 Task: Filter the workflow runs by the status "skipped" in the repository "Javascript".
Action: Mouse moved to (979, 152)
Screenshot: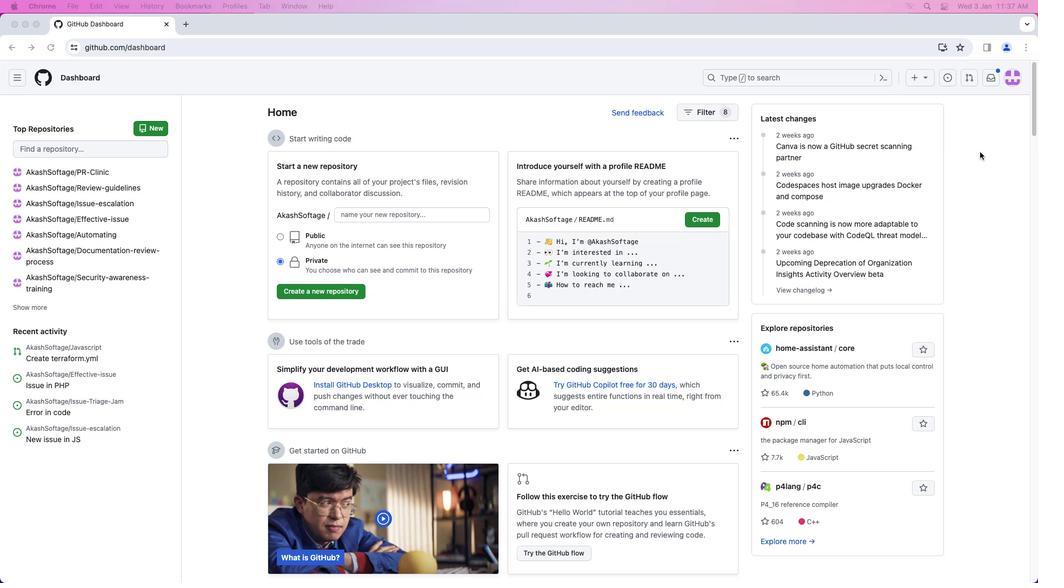
Action: Mouse pressed left at (979, 152)
Screenshot: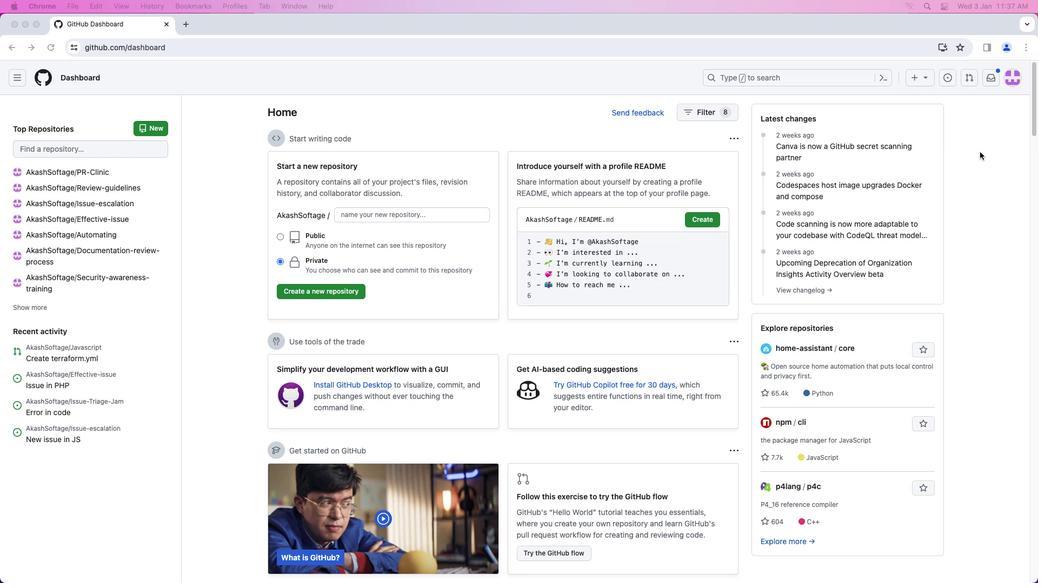 
Action: Mouse moved to (1014, 77)
Screenshot: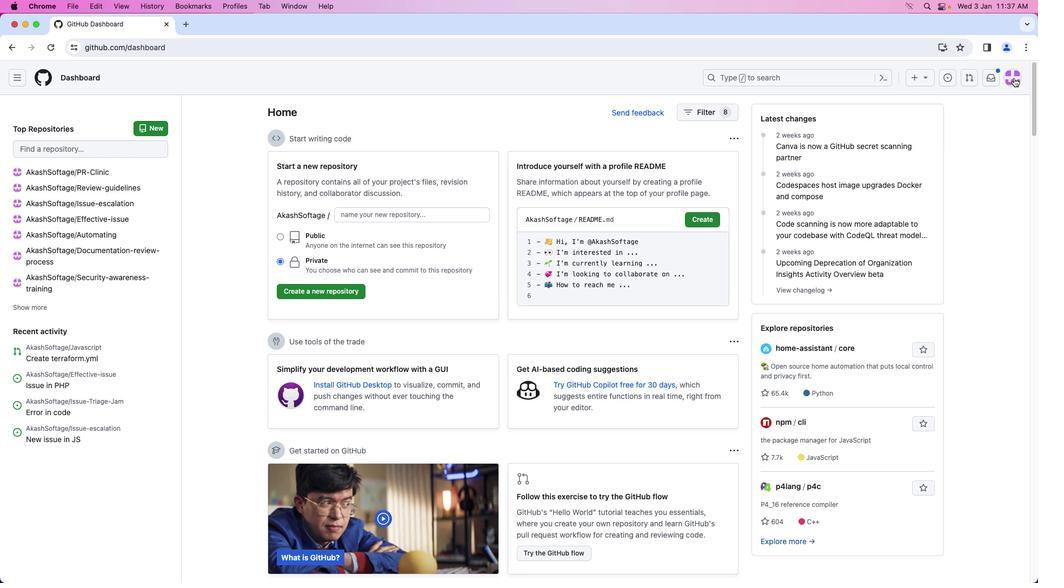 
Action: Mouse pressed left at (1014, 77)
Screenshot: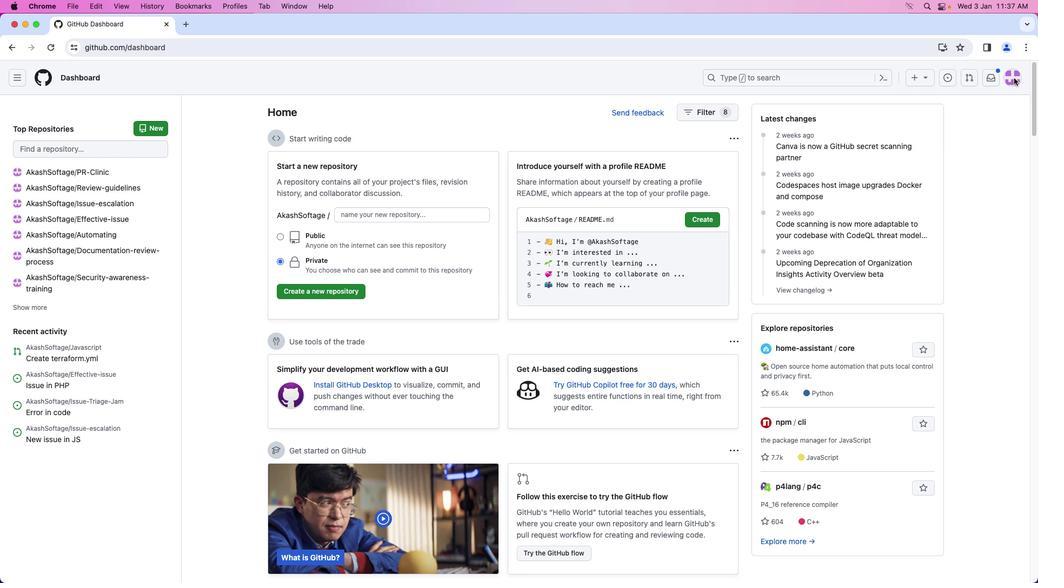 
Action: Mouse moved to (952, 168)
Screenshot: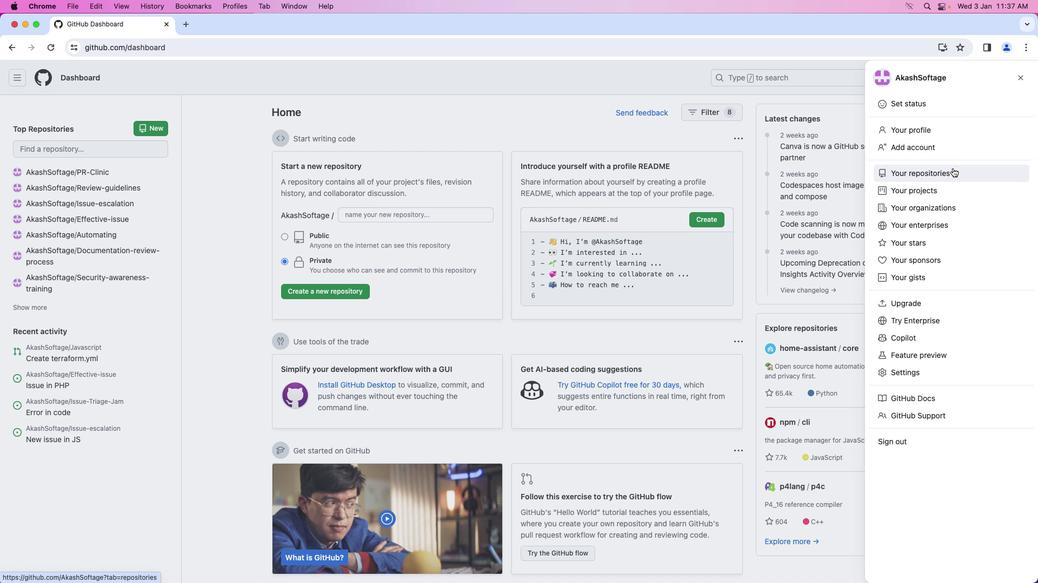
Action: Mouse pressed left at (952, 168)
Screenshot: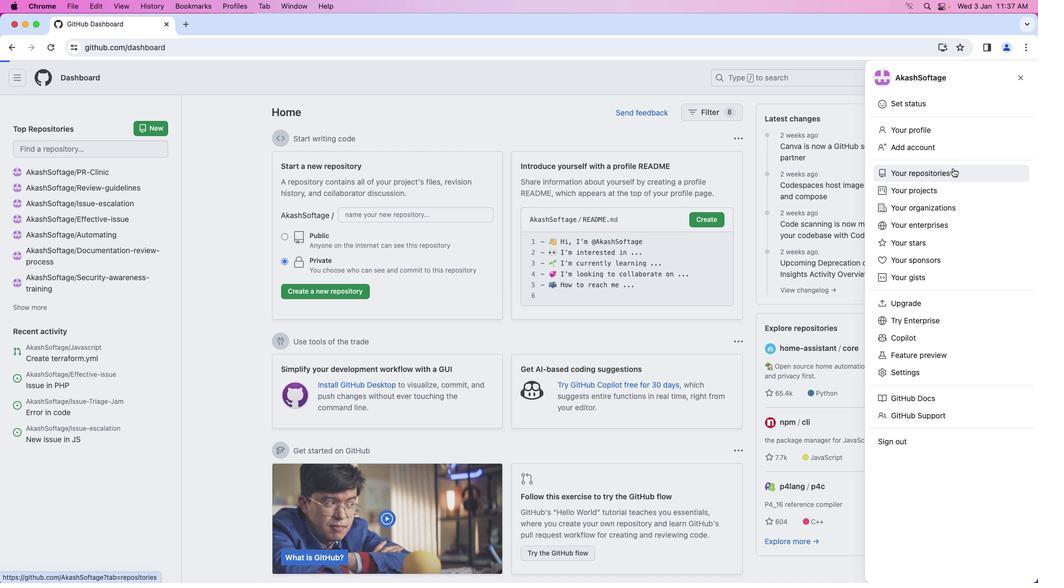 
Action: Mouse moved to (390, 178)
Screenshot: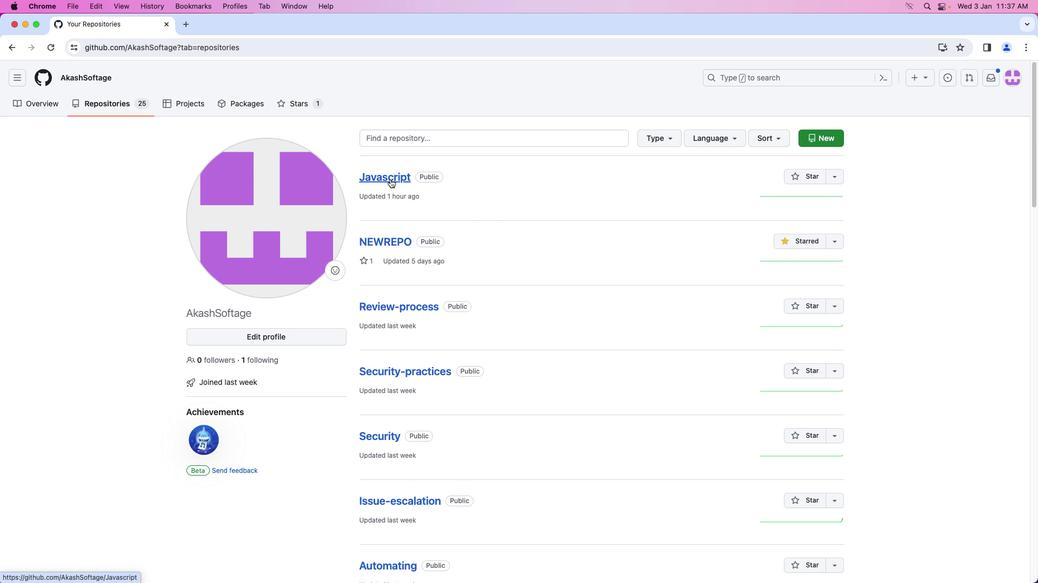 
Action: Mouse pressed left at (390, 178)
Screenshot: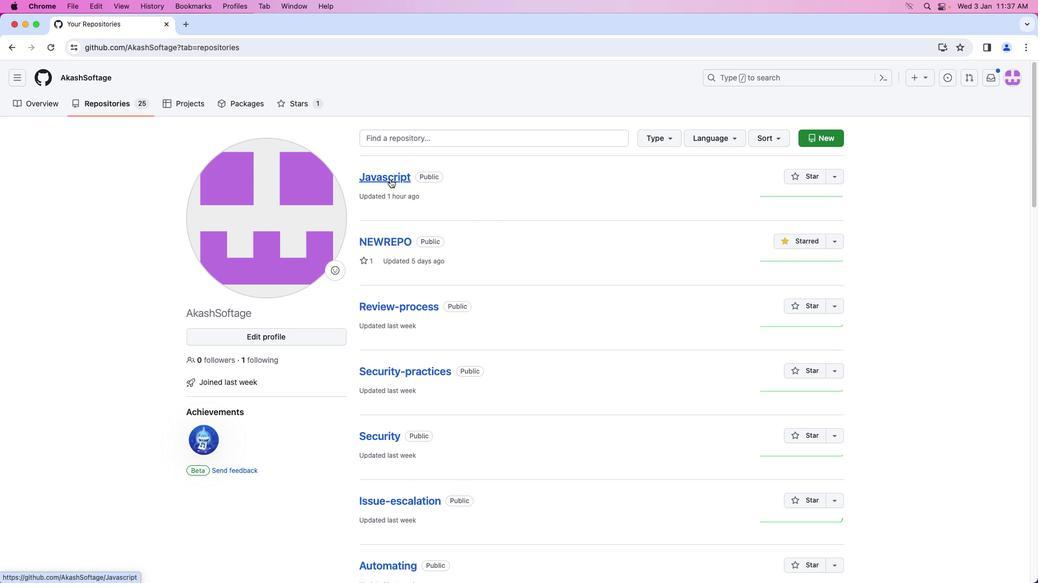 
Action: Mouse moved to (223, 110)
Screenshot: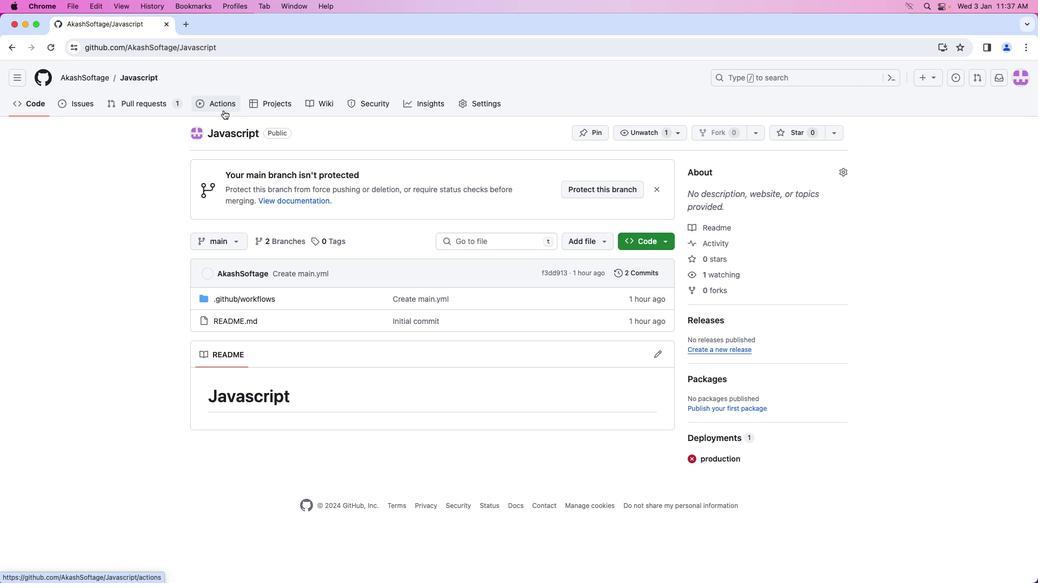
Action: Mouse pressed left at (223, 110)
Screenshot: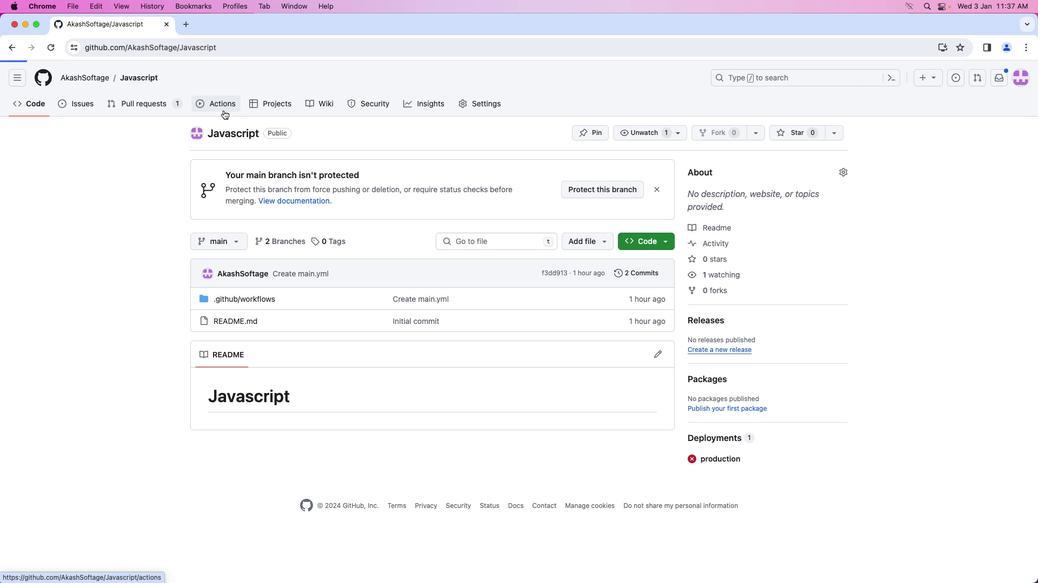 
Action: Mouse moved to (772, 184)
Screenshot: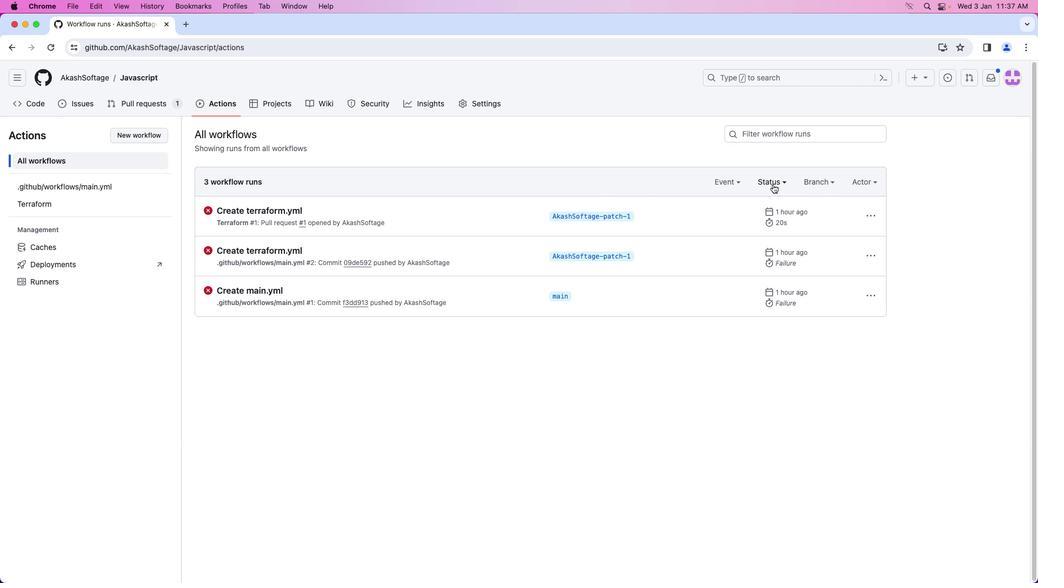 
Action: Mouse pressed left at (772, 184)
Screenshot: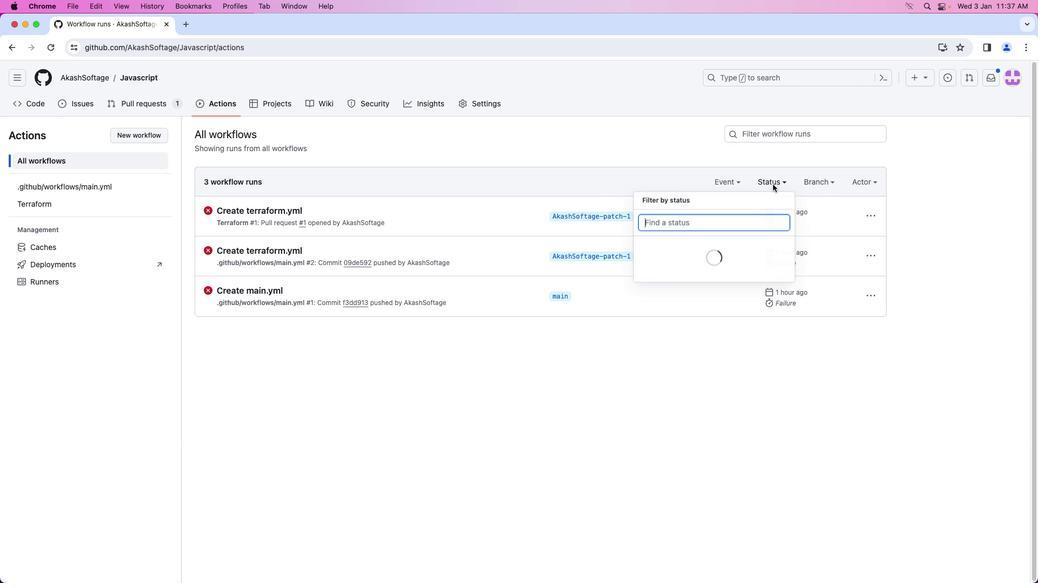 
Action: Mouse moved to (682, 422)
Screenshot: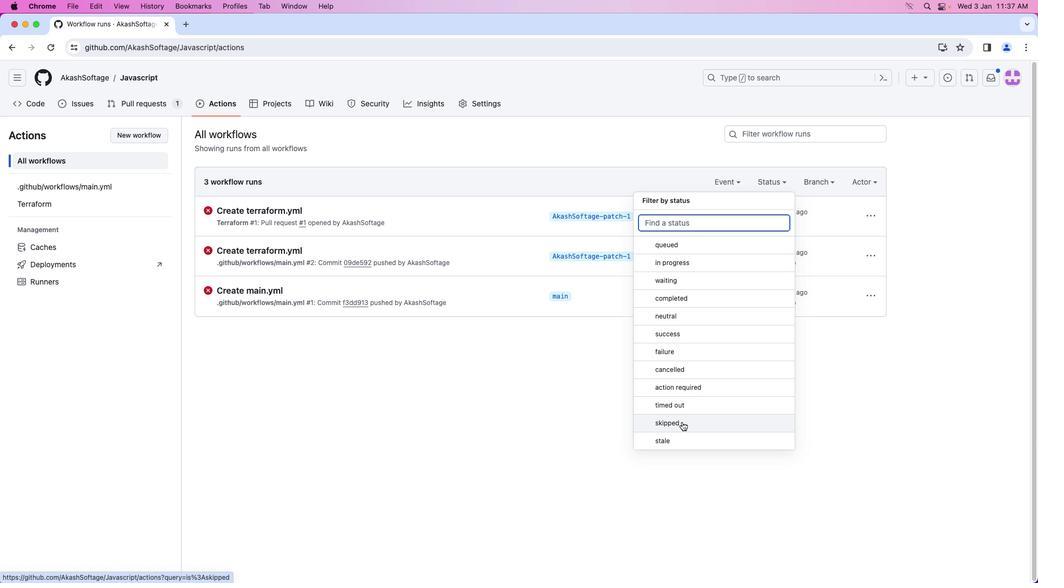 
Action: Mouse pressed left at (682, 422)
Screenshot: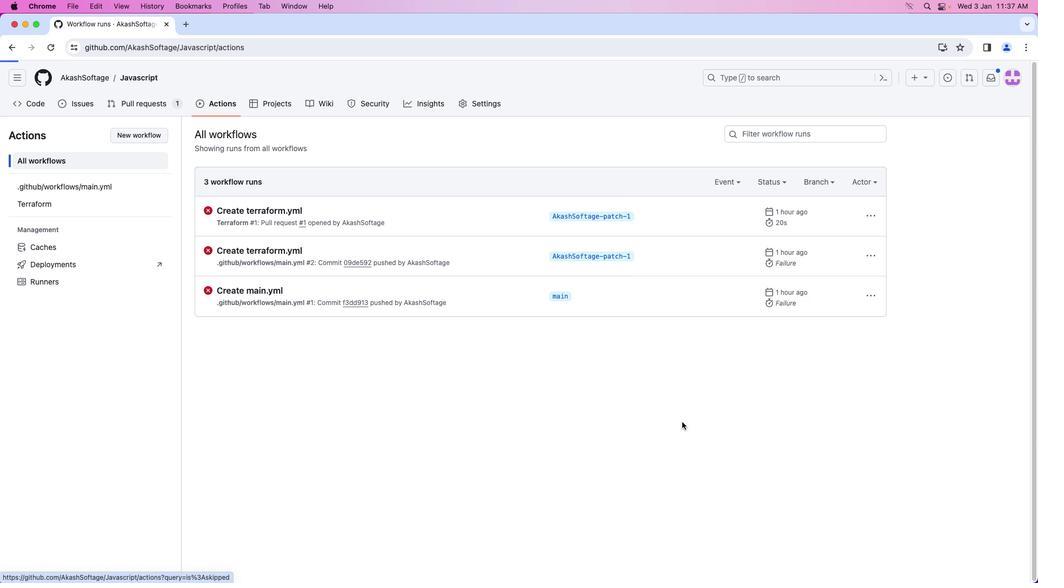 
Action: Mouse moved to (682, 416)
Screenshot: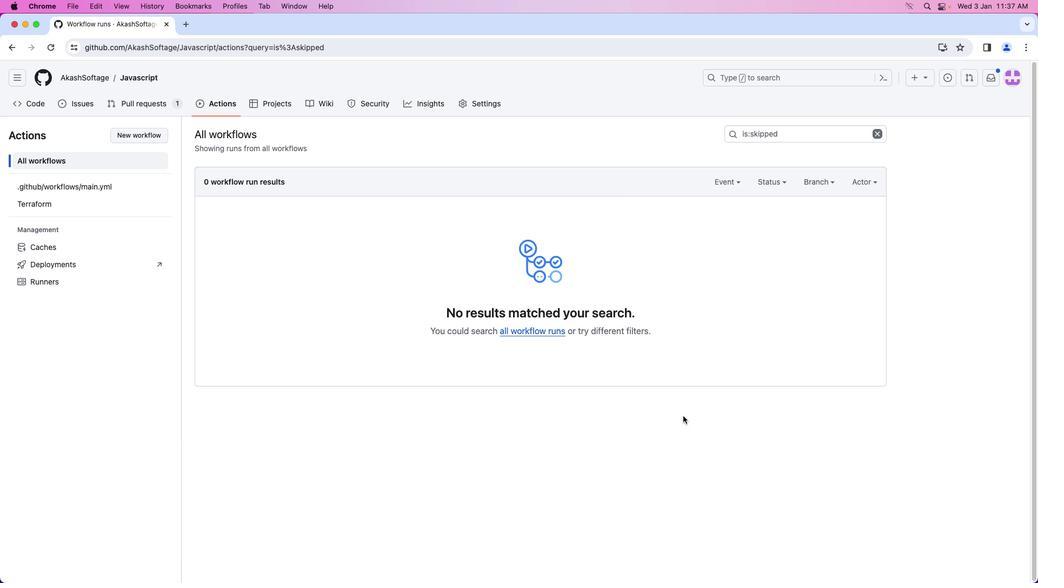 
